 Task: Add Ultima Replenisher Electrolyte Mix, Watermelon, Stickpack Box to the cart.
Action: Mouse pressed left at (21, 110)
Screenshot: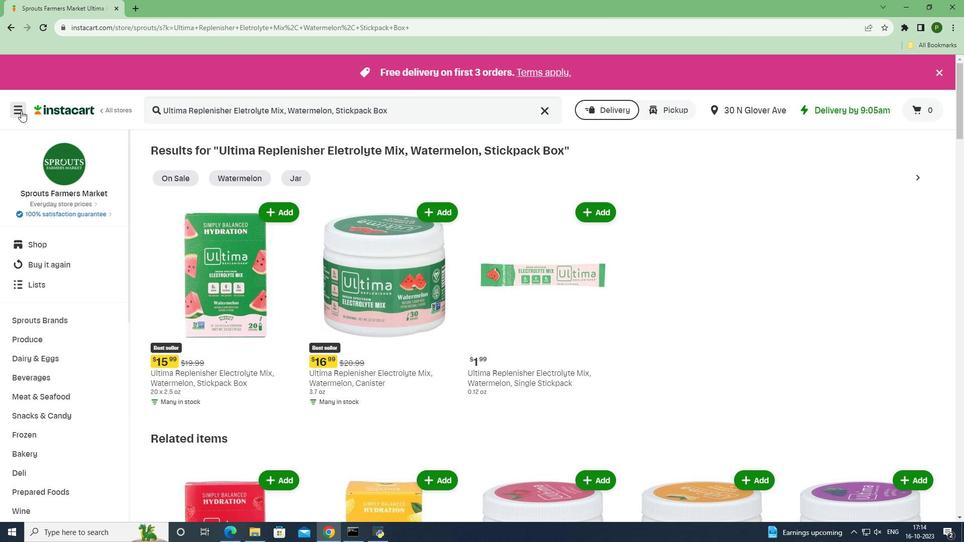 
Action: Mouse moved to (60, 264)
Screenshot: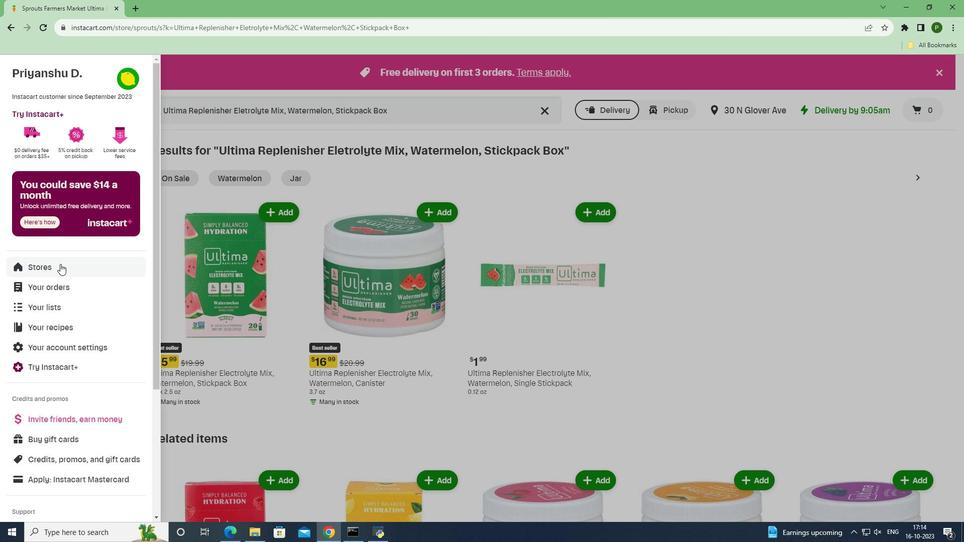 
Action: Mouse pressed left at (60, 264)
Screenshot: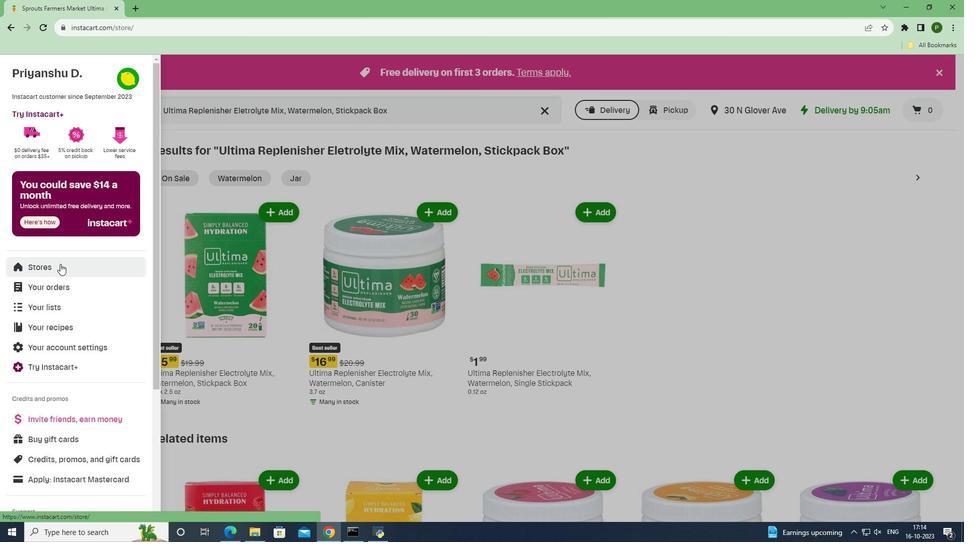 
Action: Mouse moved to (232, 110)
Screenshot: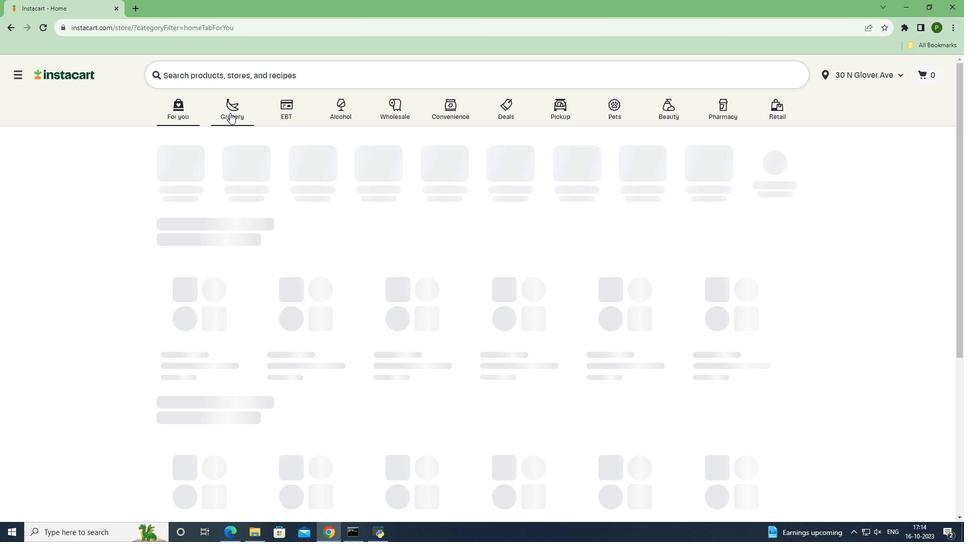 
Action: Mouse pressed left at (232, 110)
Screenshot: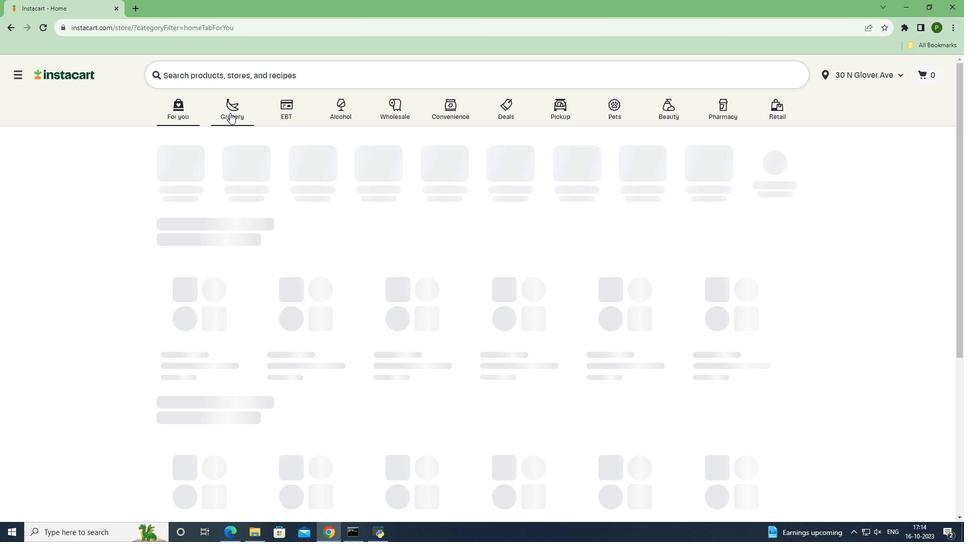
Action: Mouse moved to (618, 229)
Screenshot: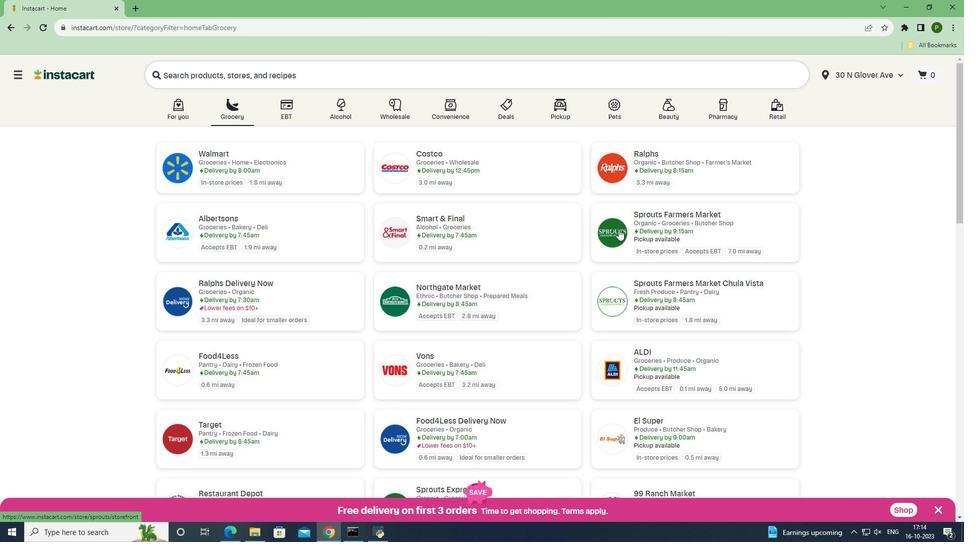 
Action: Mouse pressed left at (618, 229)
Screenshot: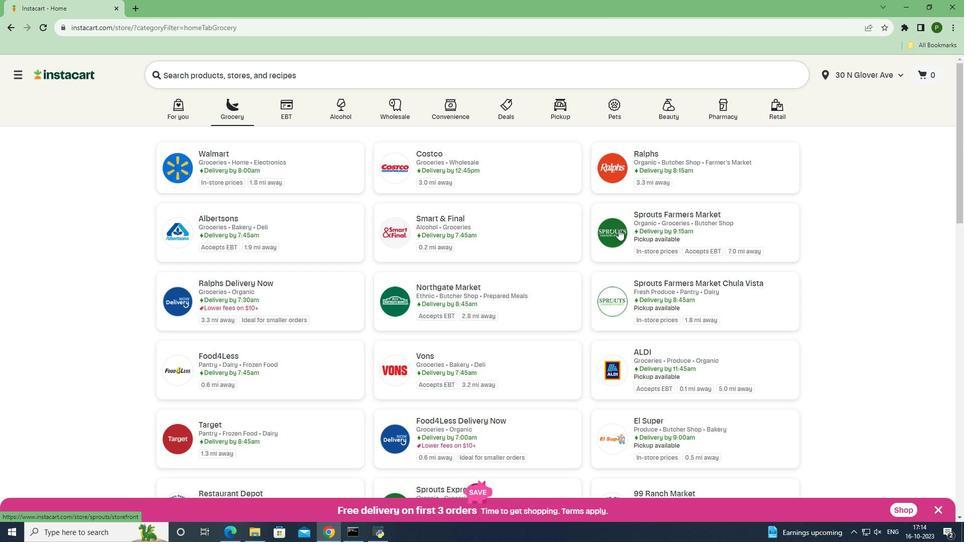 
Action: Mouse moved to (23, 372)
Screenshot: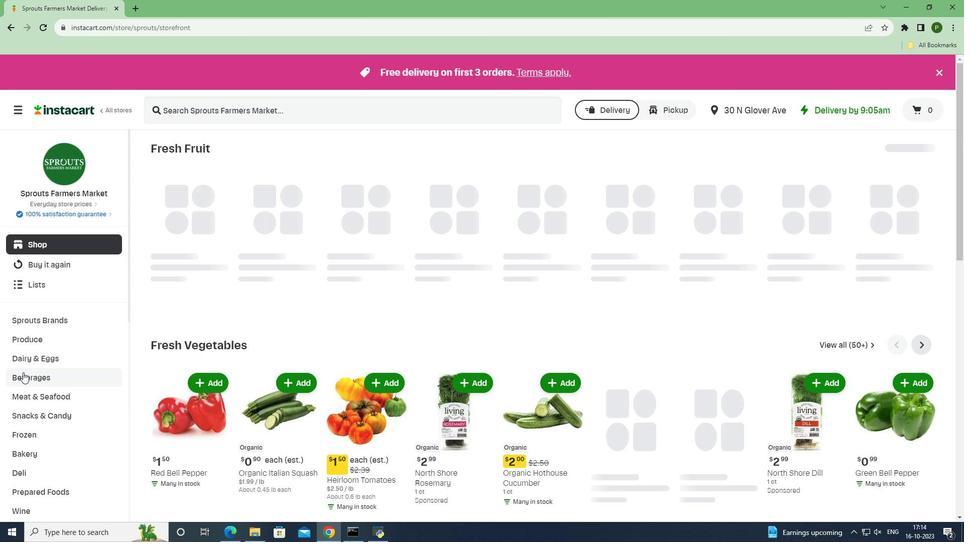 
Action: Mouse pressed left at (23, 372)
Screenshot: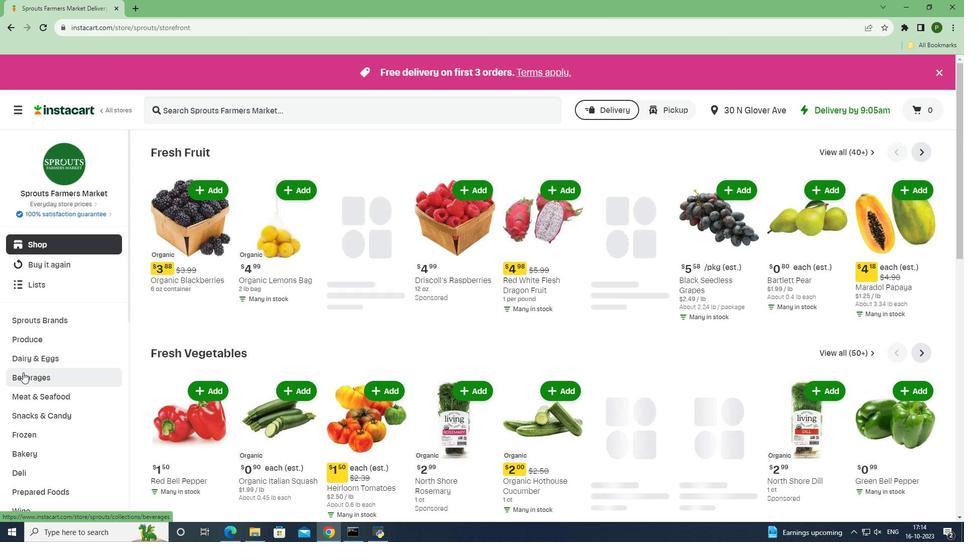 
Action: Mouse moved to (905, 172)
Screenshot: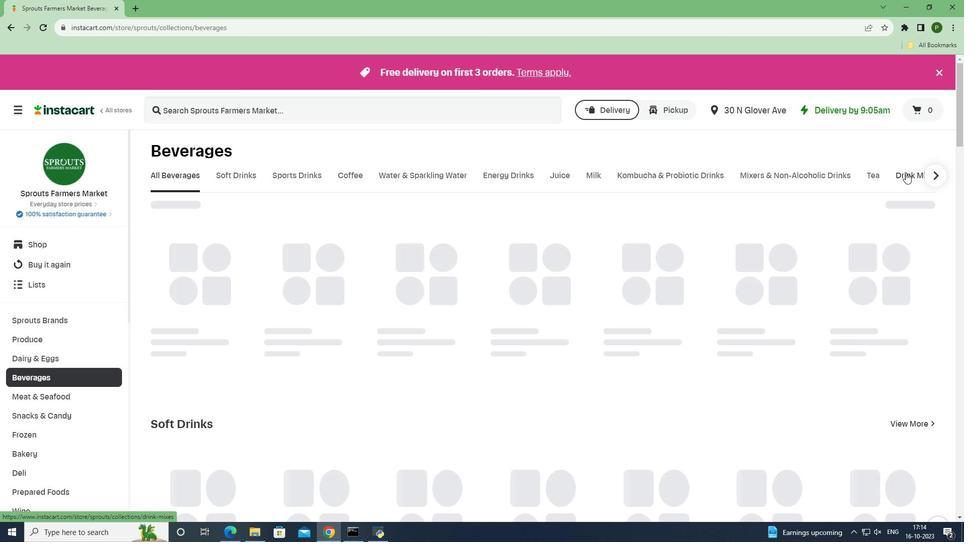 
Action: Mouse pressed left at (905, 172)
Screenshot: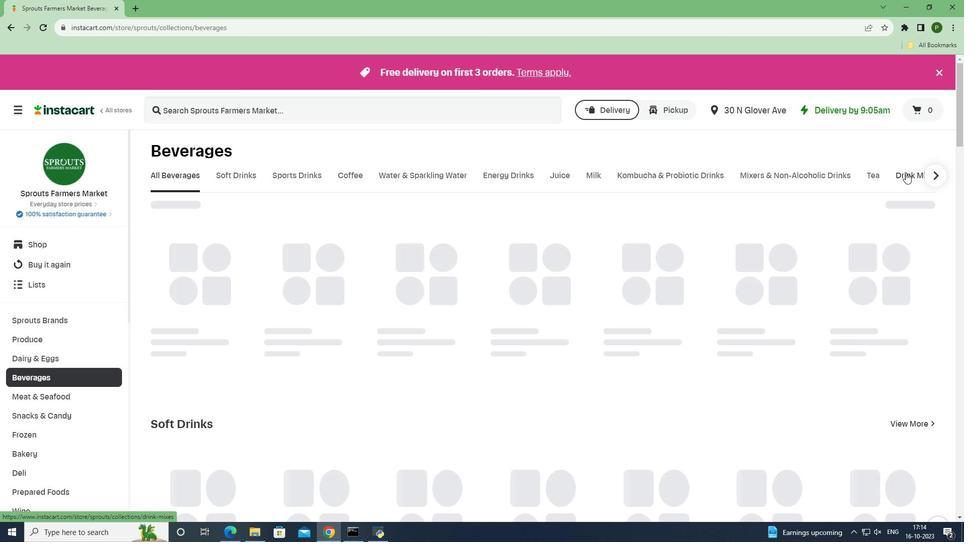 
Action: Mouse moved to (252, 214)
Screenshot: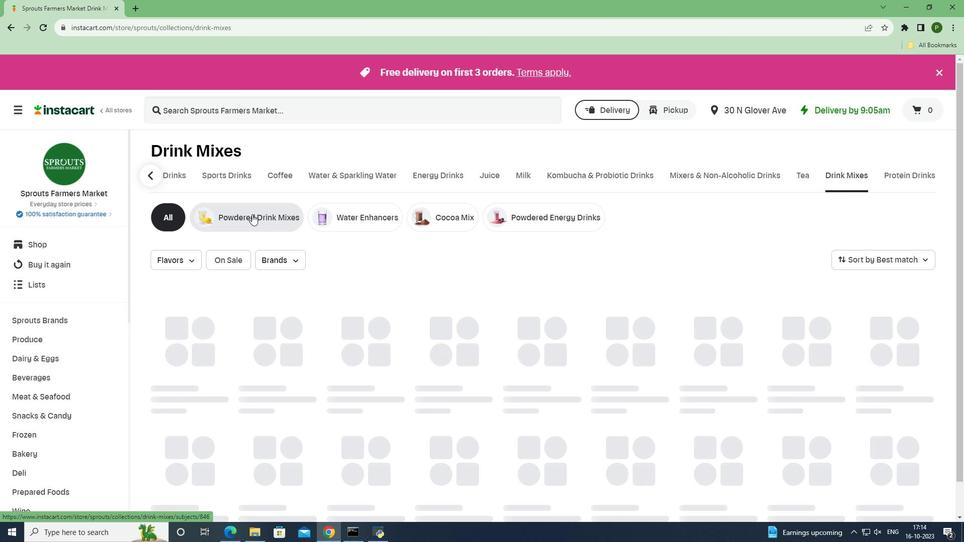 
Action: Mouse pressed left at (252, 214)
Screenshot: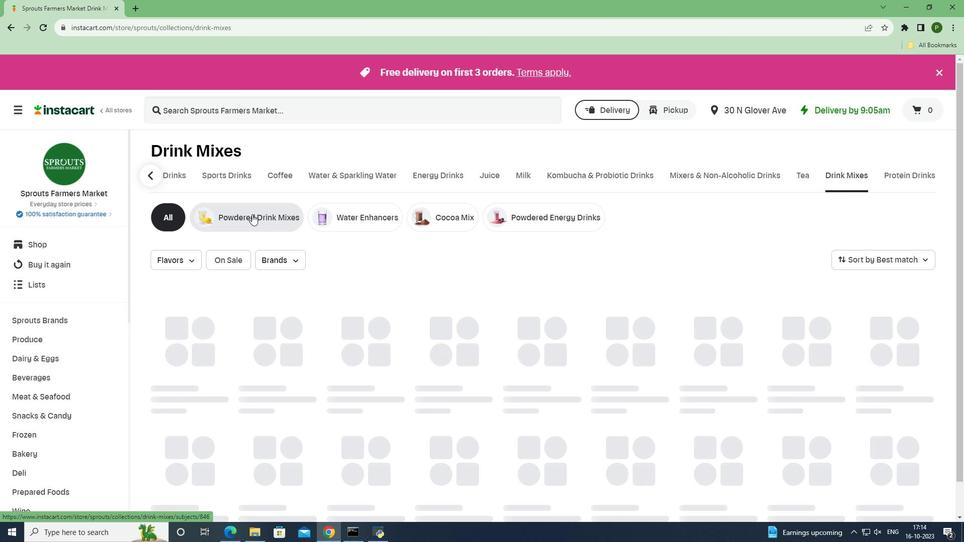 
Action: Mouse moved to (235, 108)
Screenshot: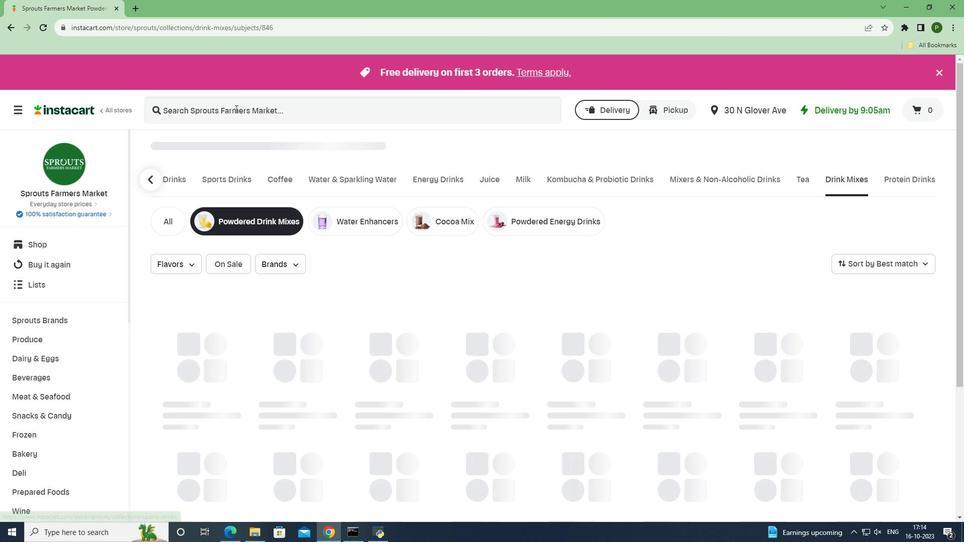 
Action: Mouse pressed left at (235, 108)
Screenshot: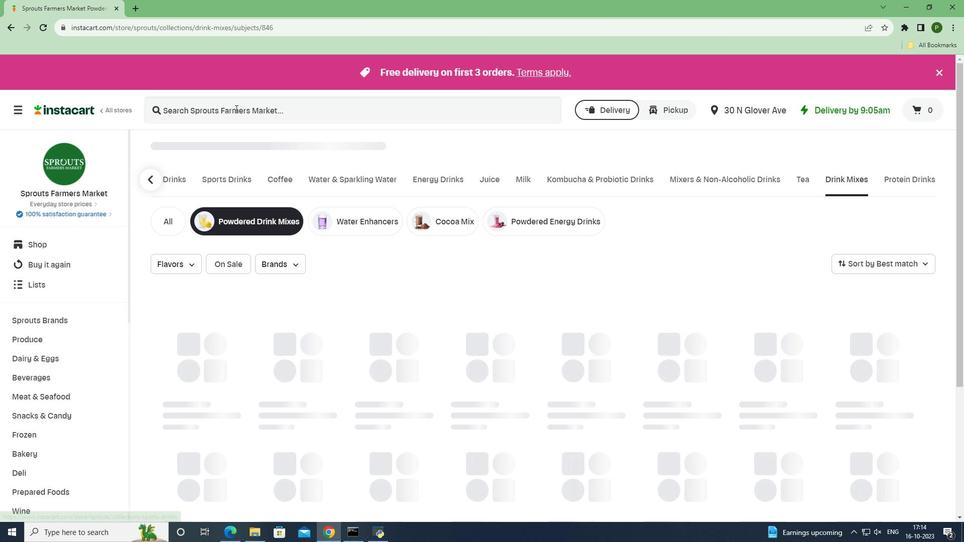 
Action: Key pressed <Key.caps_lock>U<Key.caps_lock>ltima<Key.space><Key.caps_lock>R<Key.caps_lock>eplenisher<Key.space><Key.caps_lock>E<Key.caps_lock>lectrolyte<Key.space><Key.caps_lock>M<Key.caps_lock>ix,<Key.space><Key.caps_lock>W<Key.caps_lock>atermelon<Key.space><Key.caps_lock>S<Key.caps_lock>tickpack<Key.space><Key.caps_lock>B<Key.caps_lock>ox<Key.space><Key.enter>
Screenshot: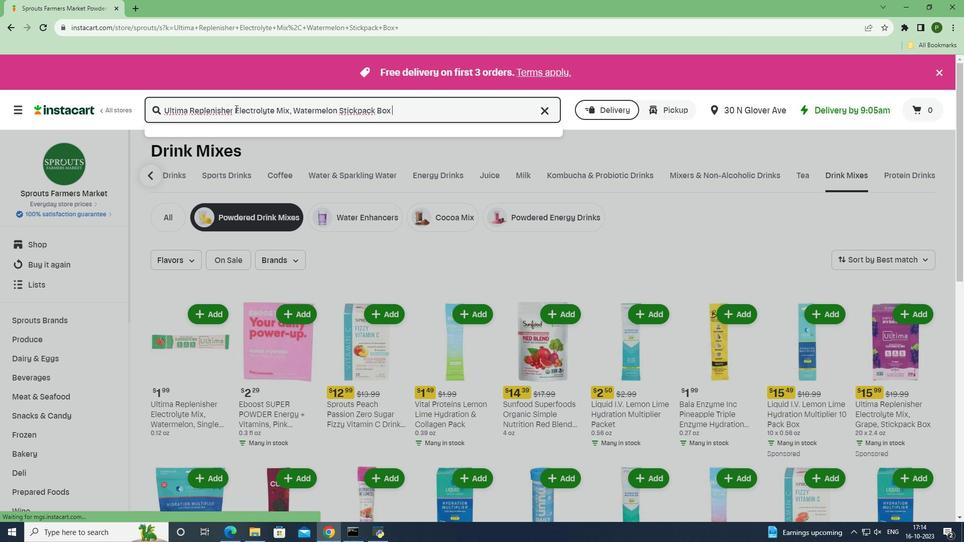 
Action: Mouse moved to (285, 208)
Screenshot: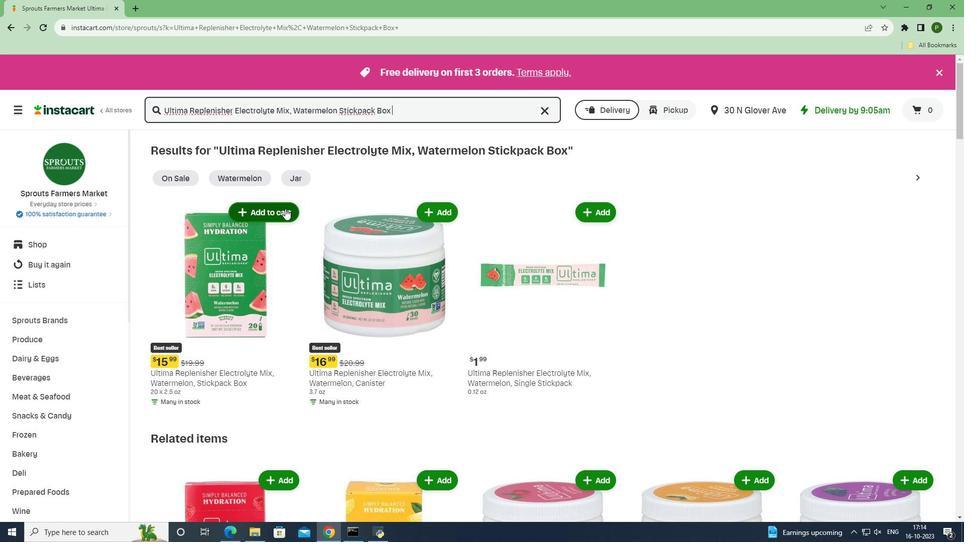 
Action: Mouse pressed left at (285, 208)
Screenshot: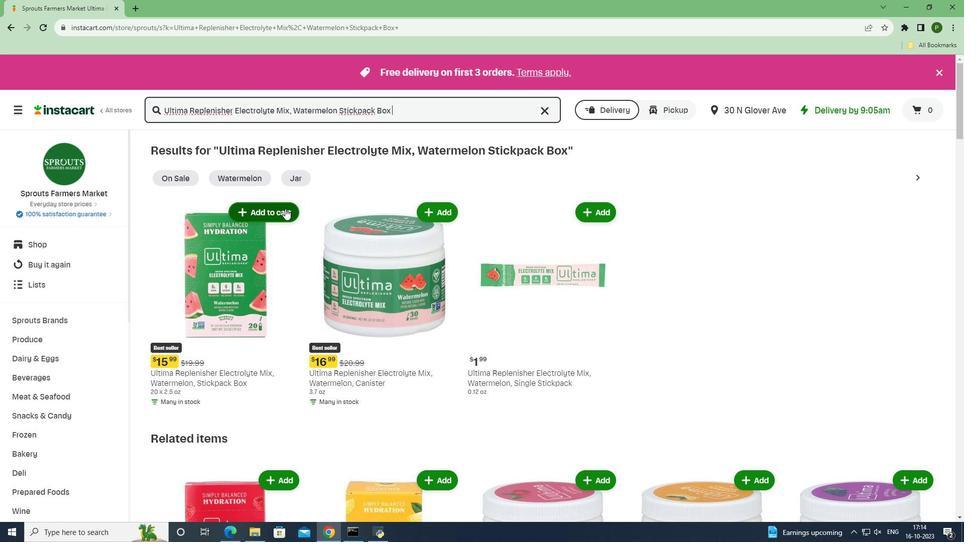 
Action: Mouse moved to (290, 258)
Screenshot: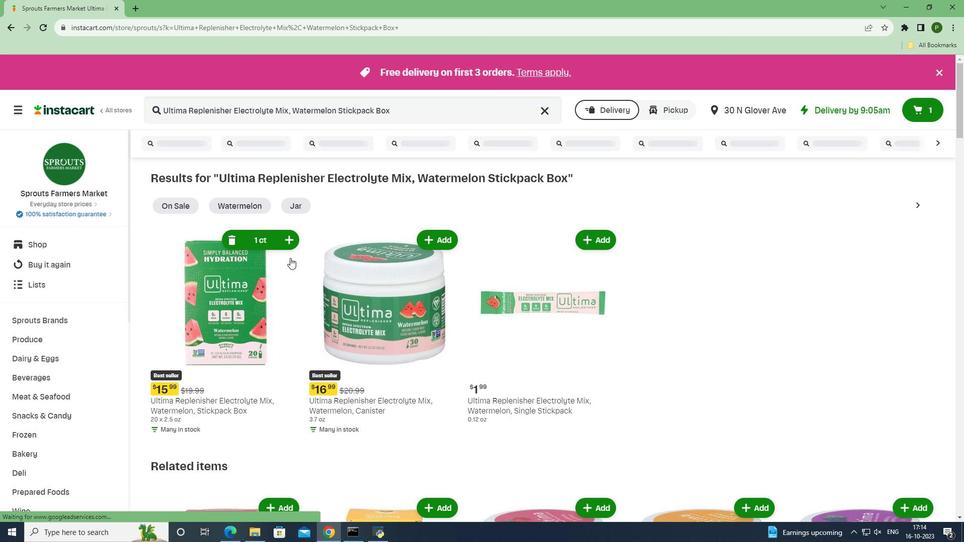 
